Task: Open Card Card0000000307 in Board Board0000000077 in Workspace WS0000000026 in Trello. Add Member Mailaustralia7@gmail.com to Card Card0000000307 in Board Board0000000077 in Workspace WS0000000026 in Trello. Add Orange Label titled Label0000000307 to Card Card0000000307 in Board Board0000000077 in Workspace WS0000000026 in Trello. Add Checklist CL0000000307 to Card Card0000000307 in Board Board0000000077 in Workspace WS0000000026 in Trello. Add Dates with Start Date as Oct 01 2023 and Due Date as Oct 31 2023 to Card Card0000000307 in Board Board0000000077 in Workspace WS0000000026 in Trello
Action: Mouse moved to (285, 349)
Screenshot: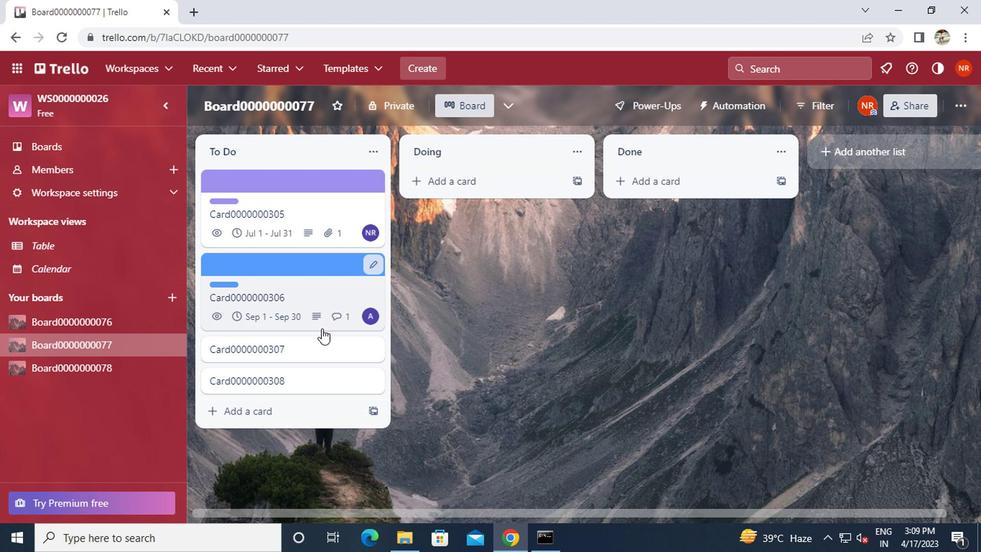 
Action: Mouse pressed left at (285, 349)
Screenshot: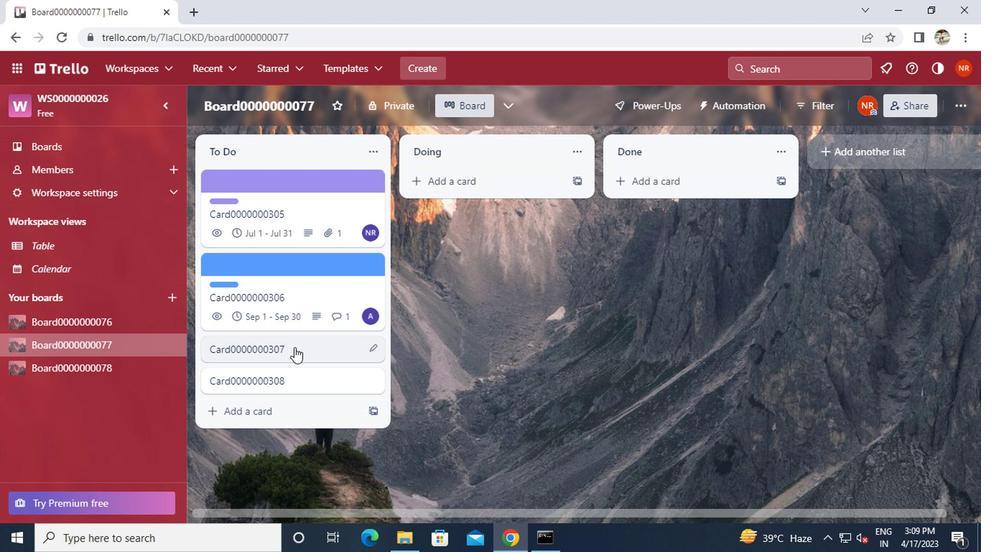 
Action: Mouse moved to (674, 187)
Screenshot: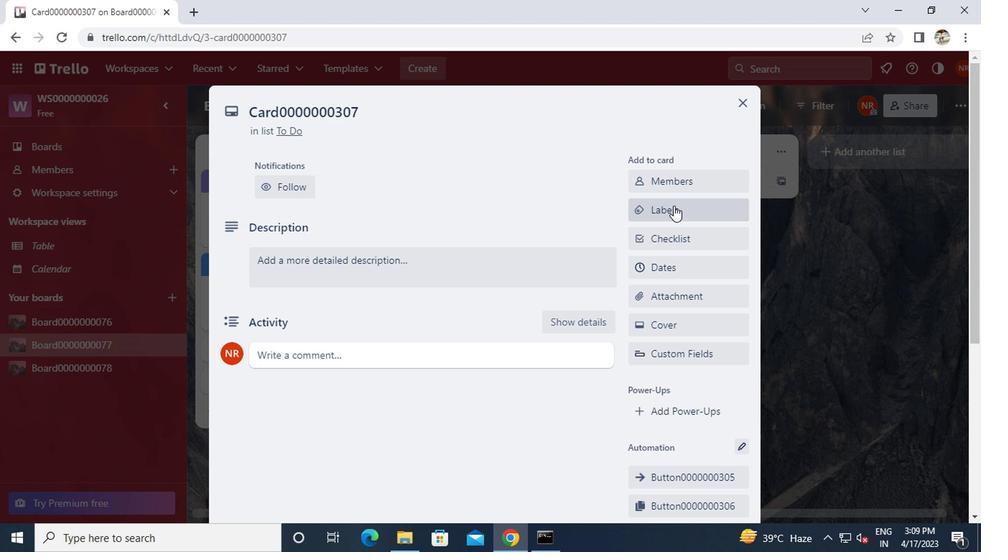 
Action: Mouse pressed left at (674, 187)
Screenshot: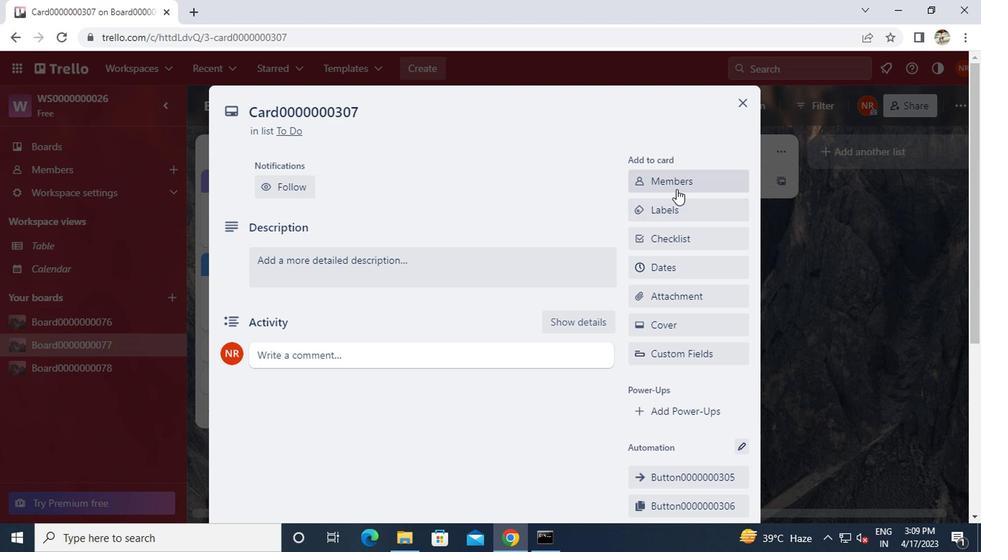 
Action: Key pressed mailaustralia7<Key.shift>@GMAIL.COM
Screenshot: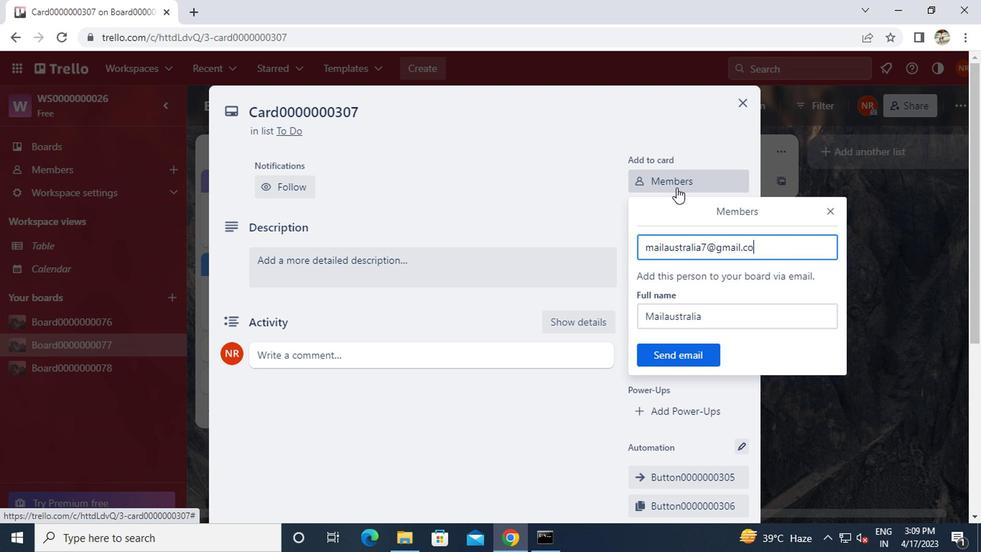 
Action: Mouse moved to (652, 358)
Screenshot: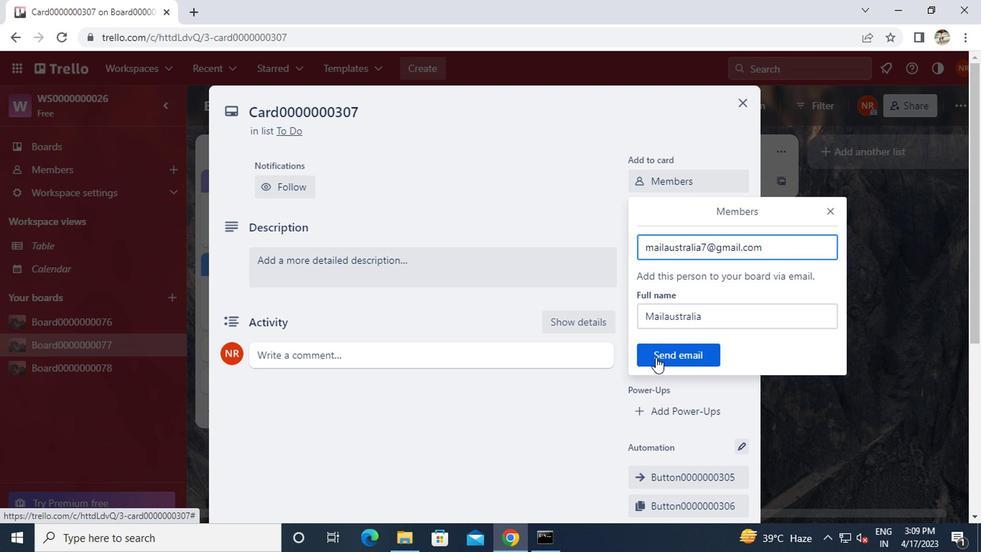 
Action: Mouse pressed left at (652, 358)
Screenshot: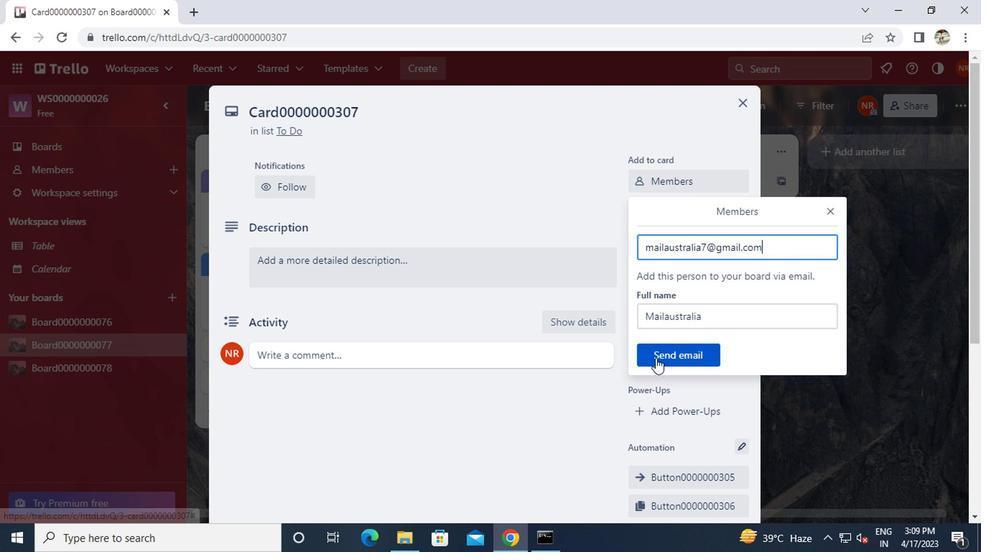 
Action: Mouse moved to (653, 219)
Screenshot: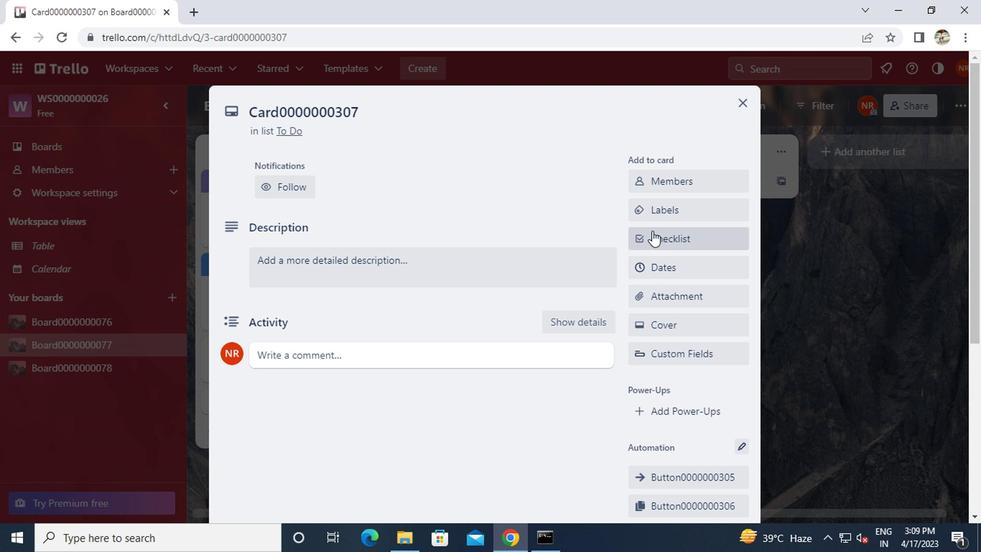 
Action: Mouse pressed left at (653, 219)
Screenshot: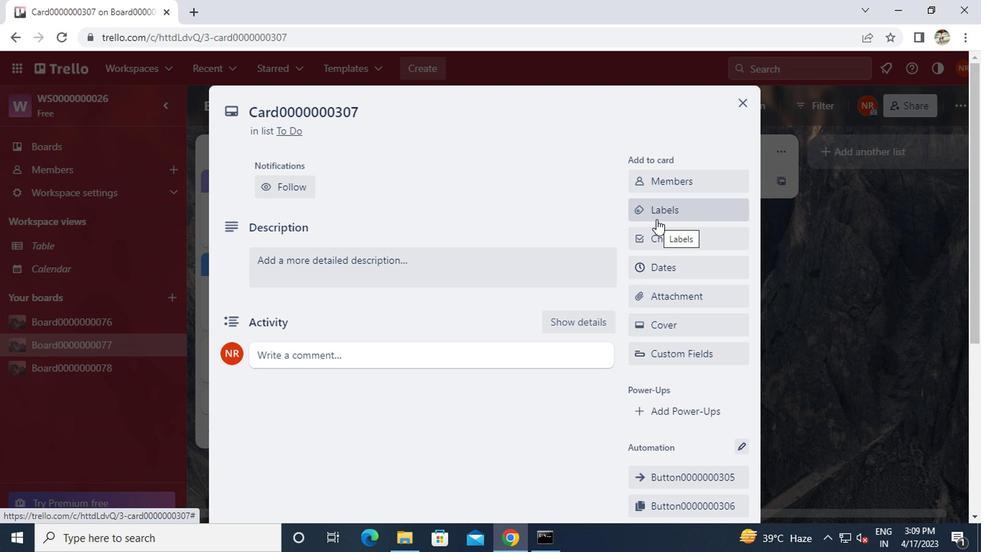 
Action: Mouse moved to (681, 404)
Screenshot: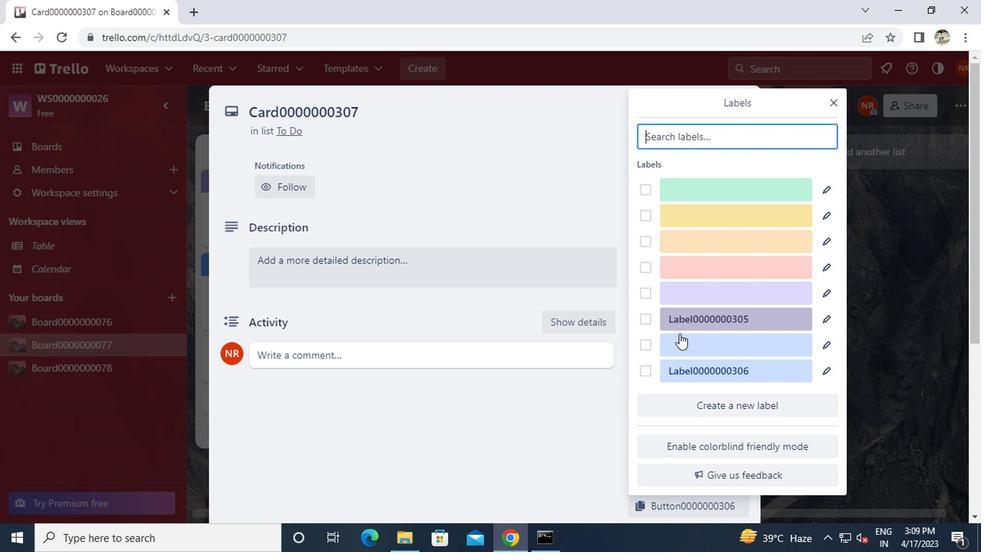 
Action: Mouse pressed left at (681, 404)
Screenshot: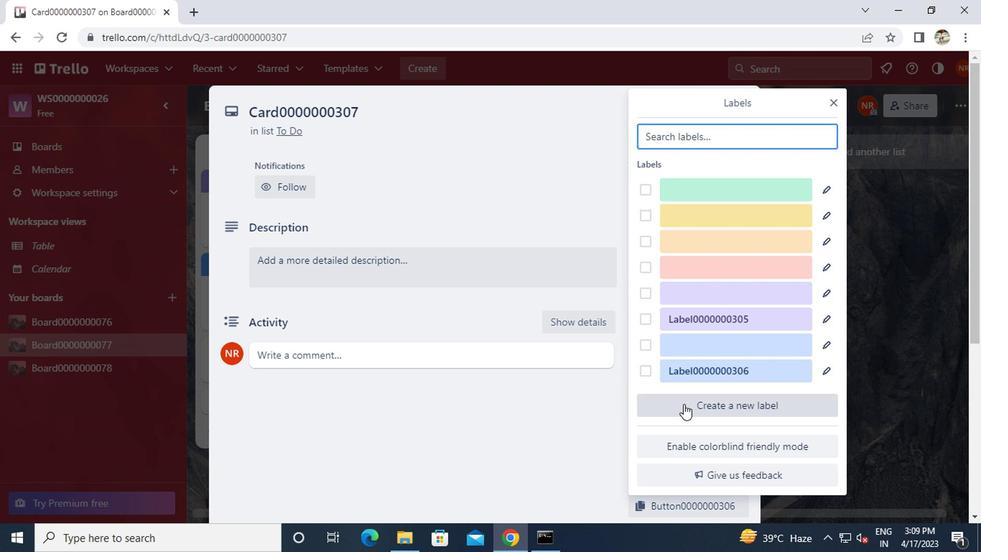 
Action: Mouse moved to (727, 316)
Screenshot: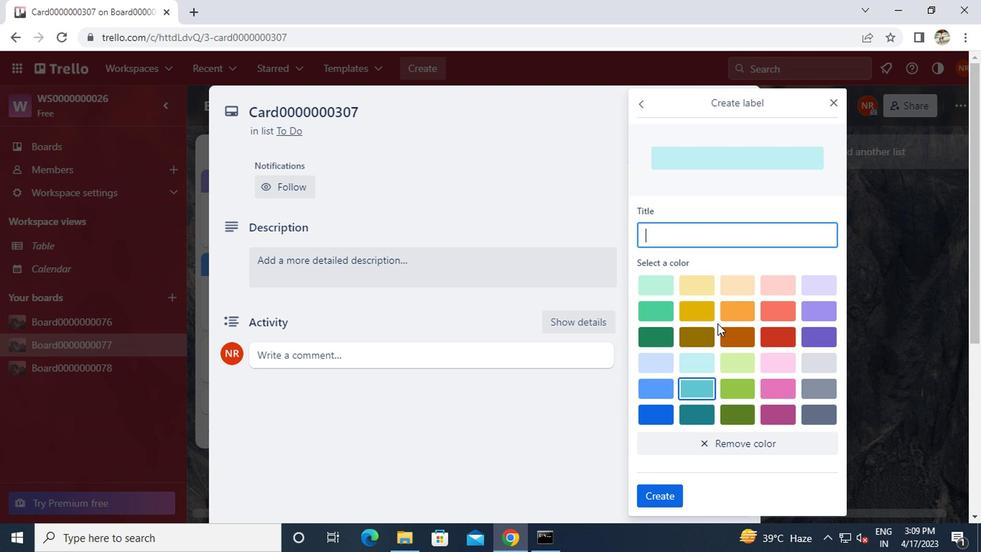 
Action: Mouse pressed left at (727, 316)
Screenshot: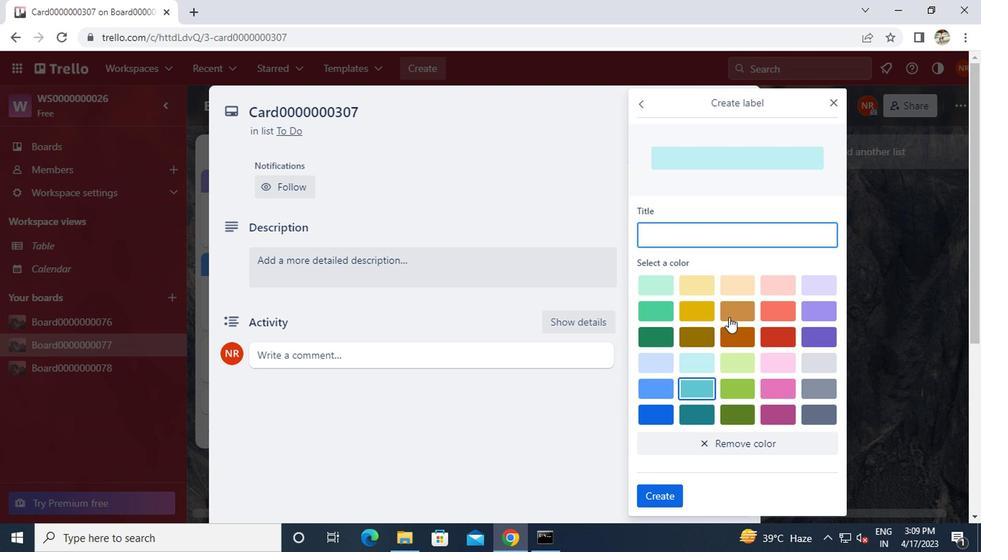 
Action: Mouse moved to (696, 235)
Screenshot: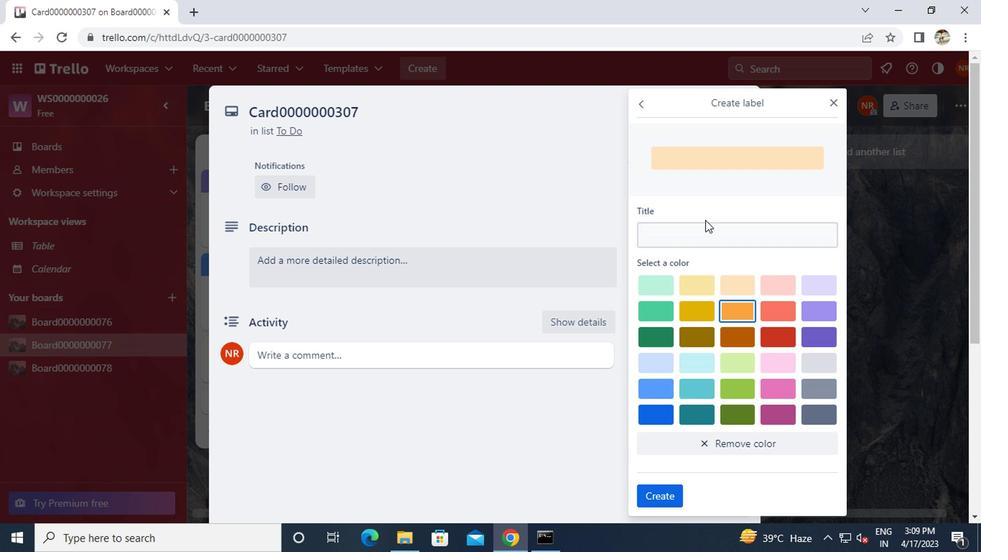 
Action: Mouse pressed left at (696, 235)
Screenshot: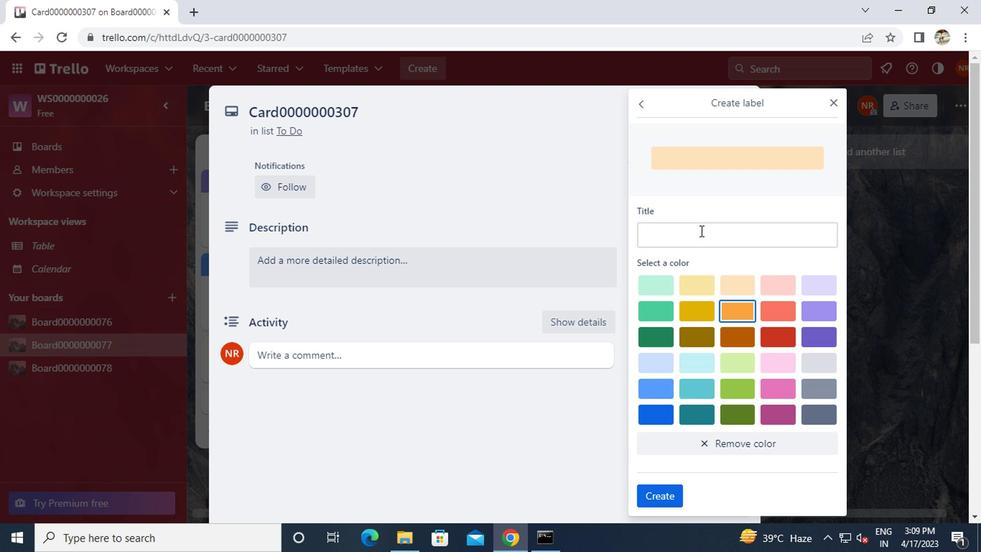 
Action: Key pressed <Key.caps_lock>O
Screenshot: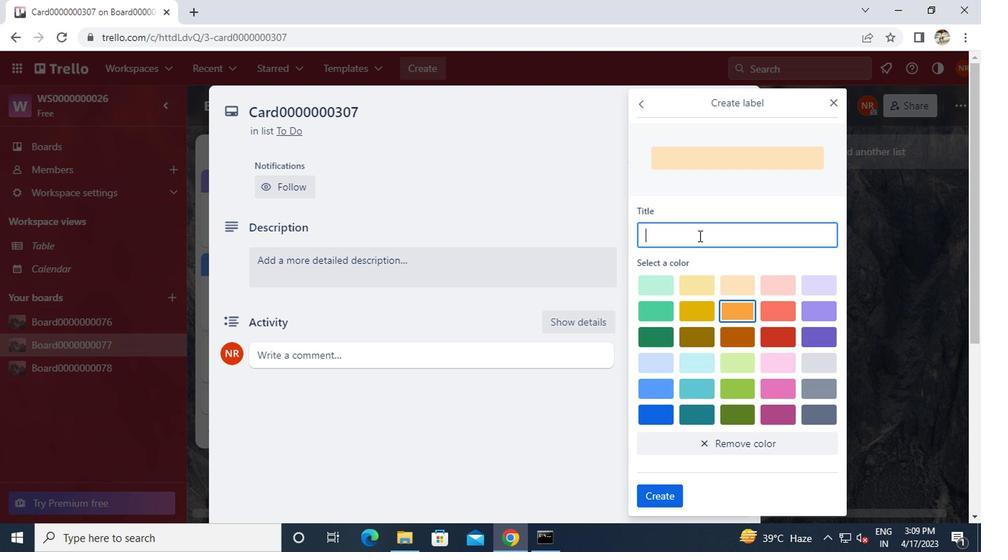 
Action: Mouse moved to (695, 235)
Screenshot: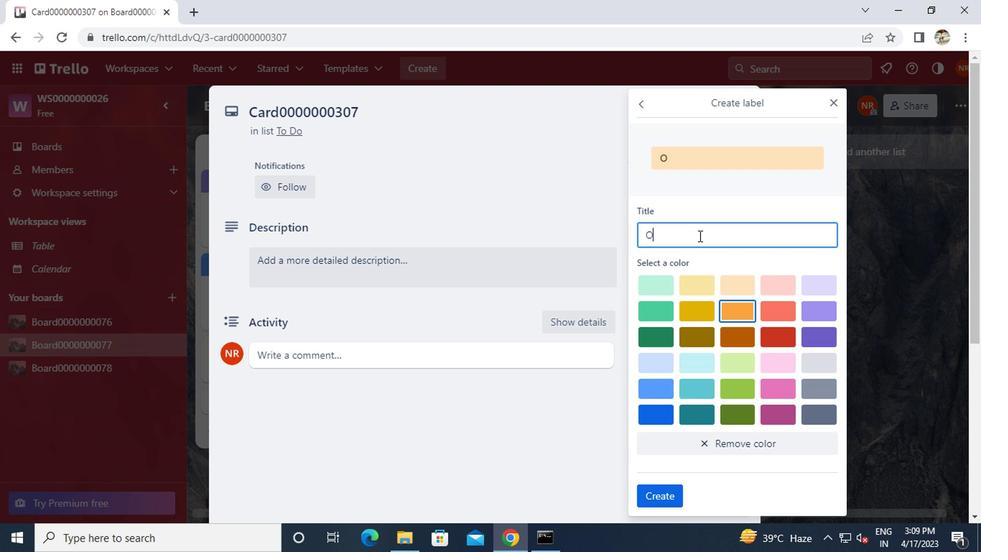 
Action: Key pressed <Key.backspace>L<Key.caps_lock>ABEL0000000307
Screenshot: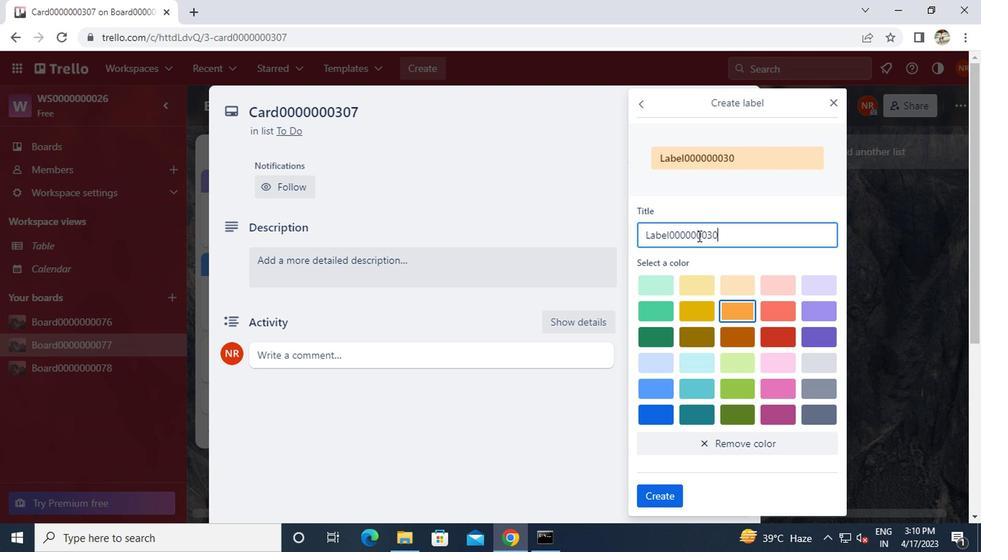 
Action: Mouse moved to (648, 499)
Screenshot: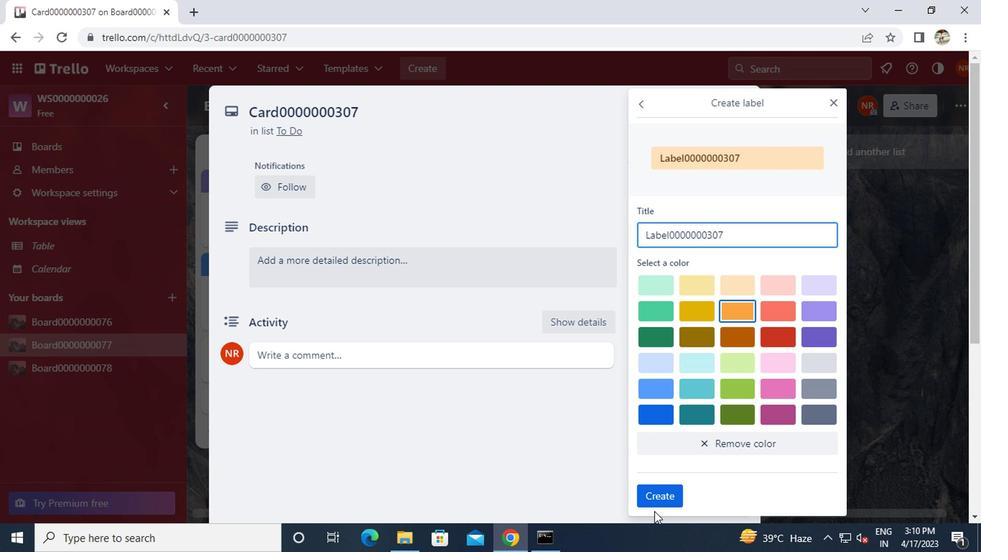 
Action: Mouse pressed left at (648, 499)
Screenshot: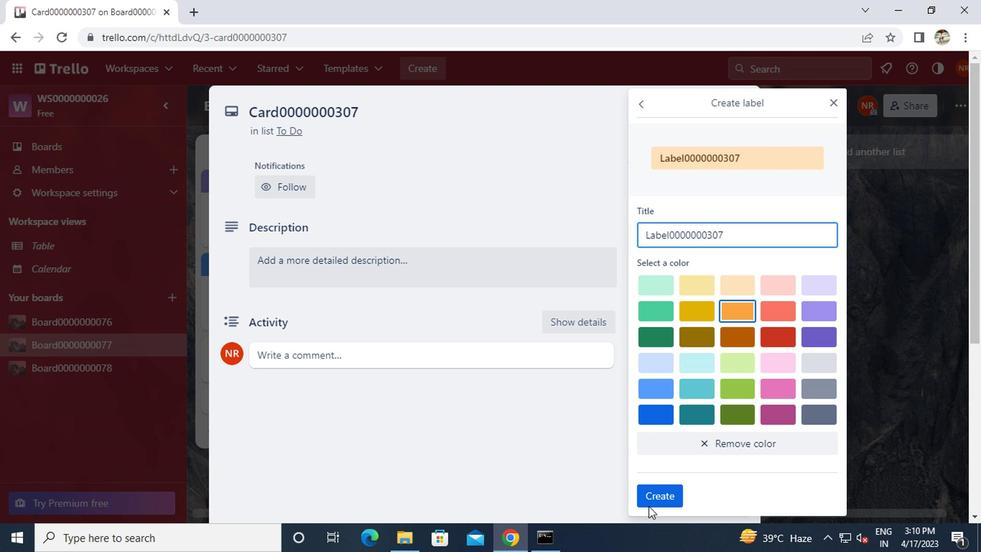 
Action: Mouse moved to (828, 101)
Screenshot: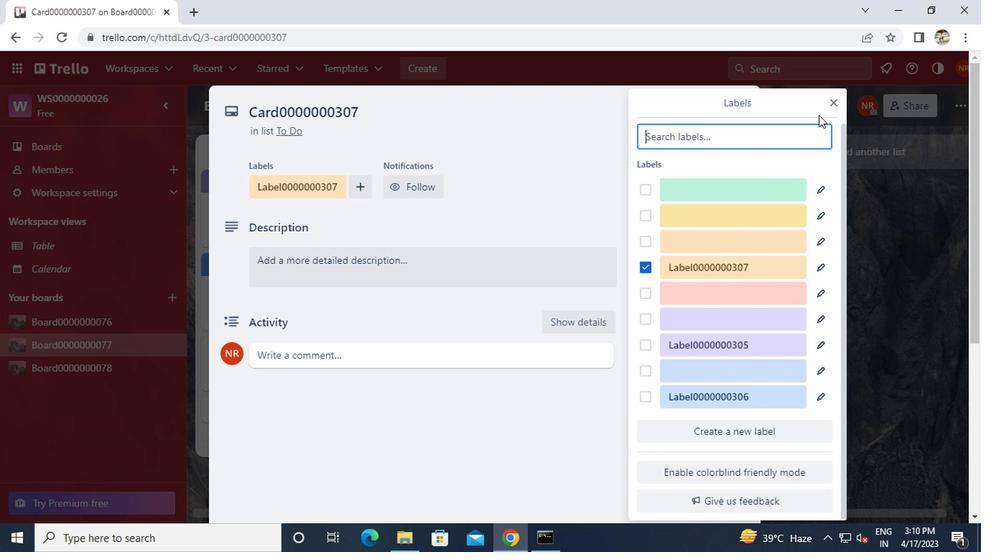 
Action: Mouse pressed left at (828, 101)
Screenshot: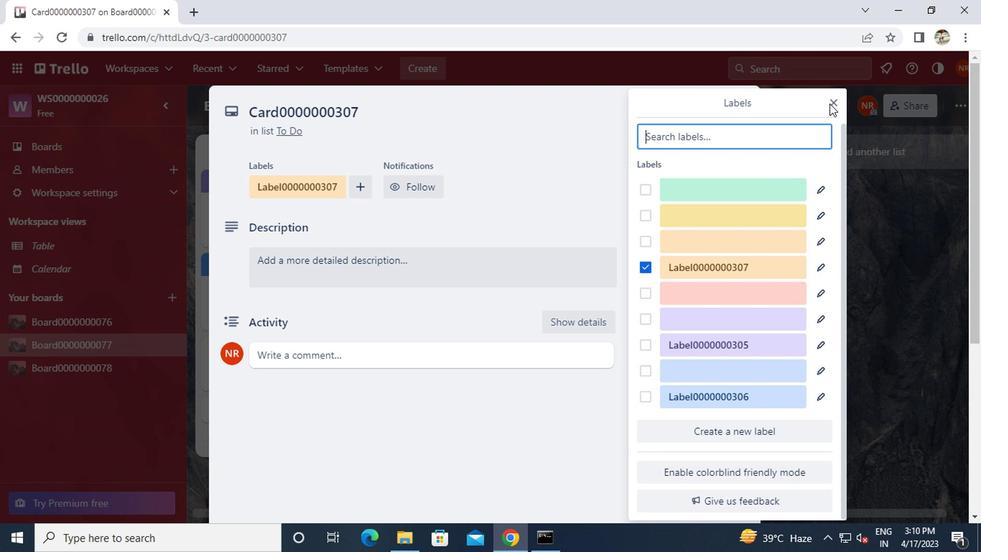 
Action: Mouse moved to (681, 240)
Screenshot: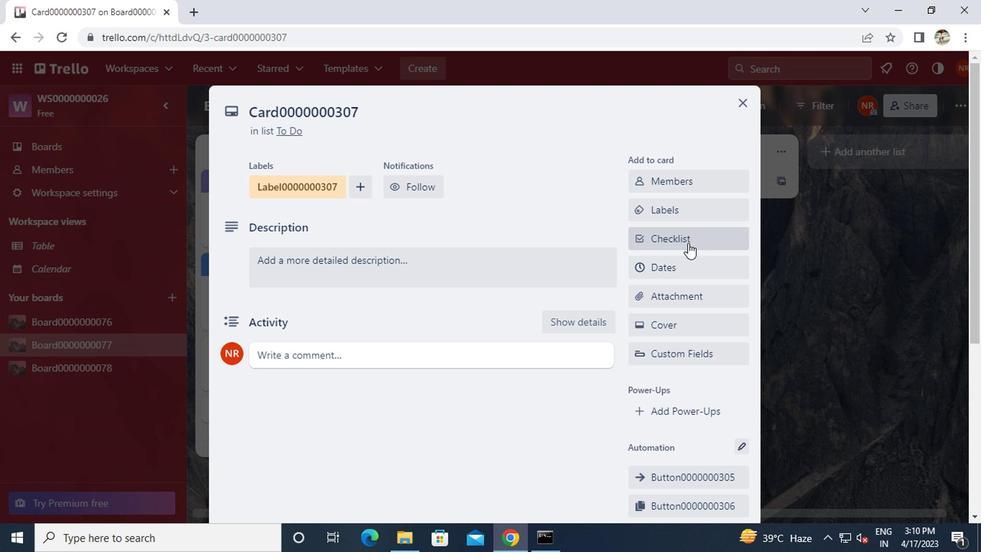 
Action: Mouse pressed left at (681, 240)
Screenshot: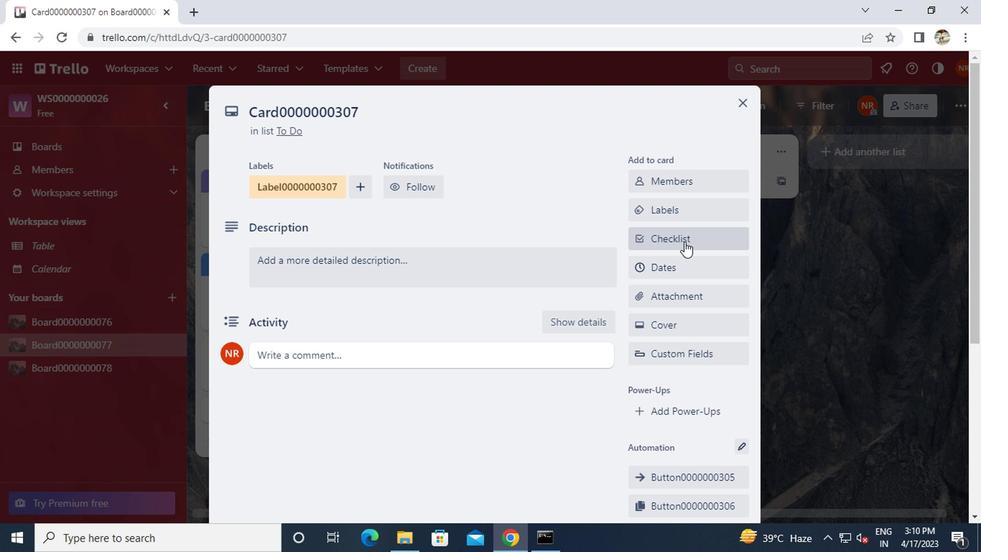 
Action: Key pressed <Key.caps_lock>CL0000000307
Screenshot: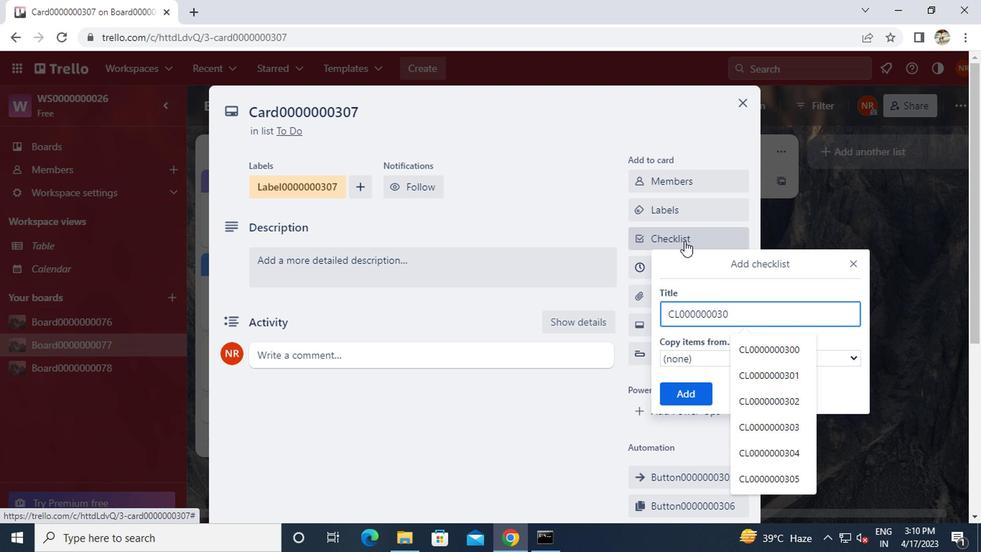 
Action: Mouse moved to (681, 392)
Screenshot: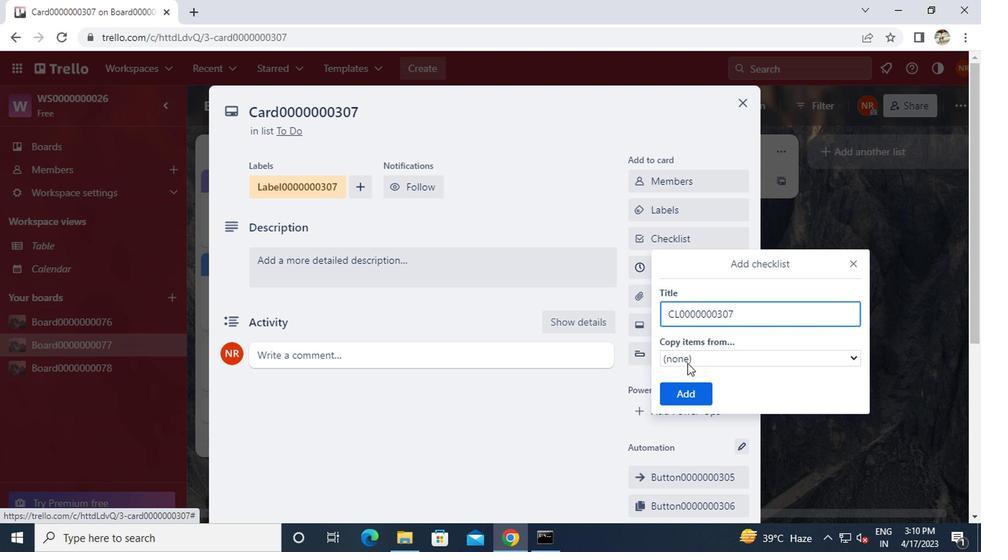 
Action: Mouse pressed left at (681, 392)
Screenshot: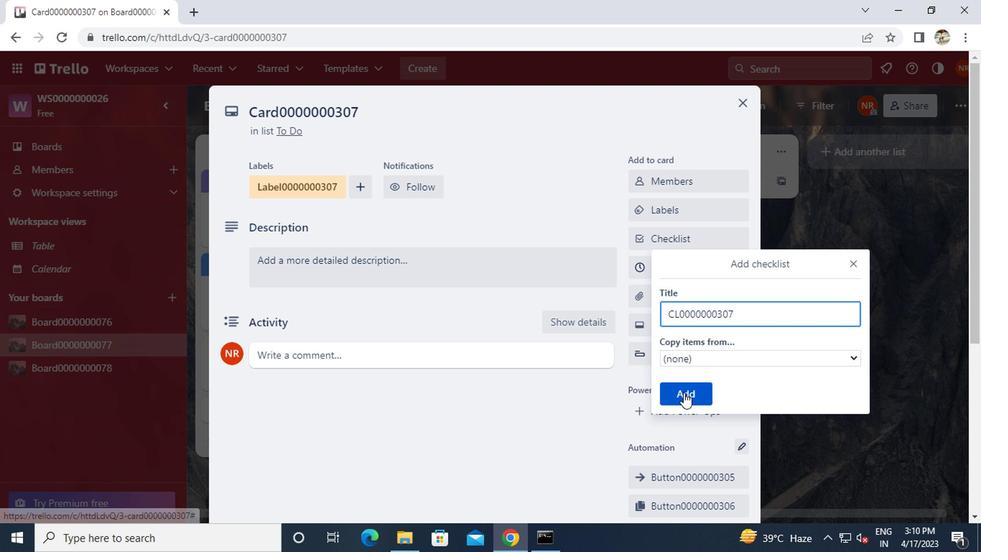 
Action: Mouse moved to (664, 270)
Screenshot: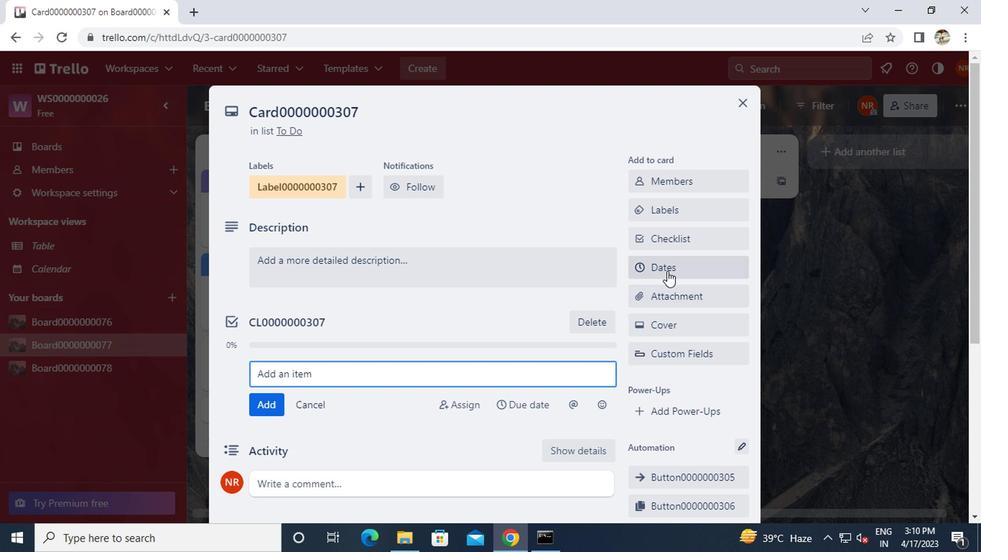 
Action: Mouse pressed left at (664, 270)
Screenshot: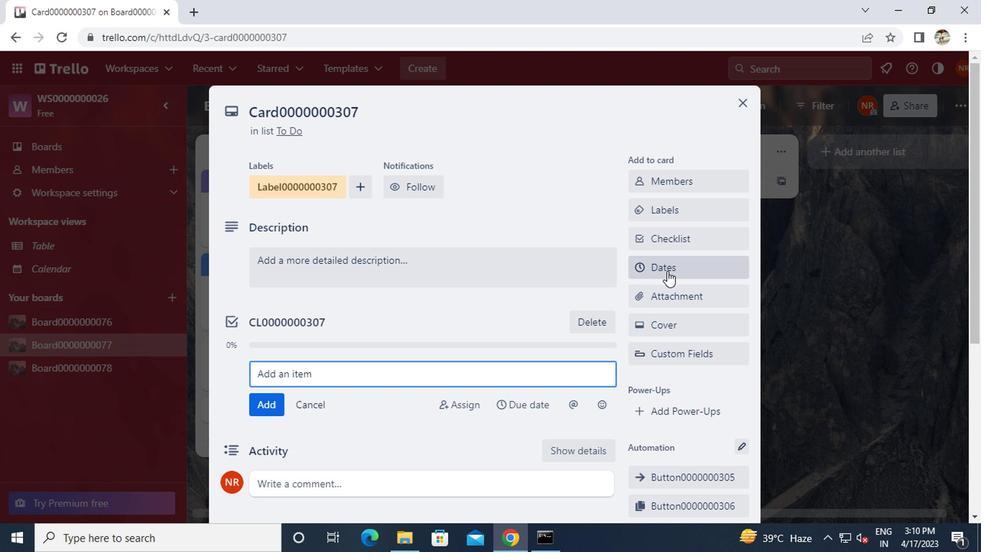 
Action: Mouse moved to (638, 364)
Screenshot: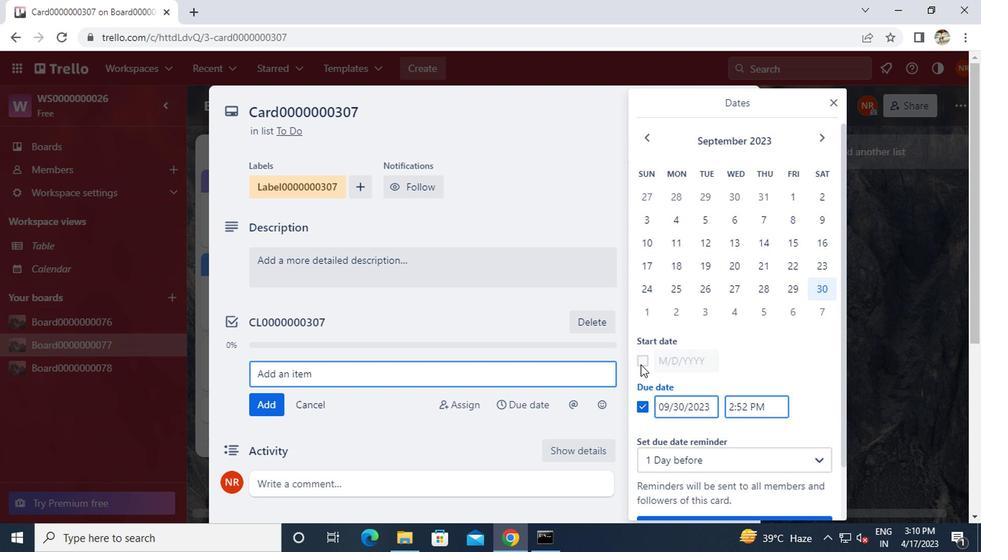 
Action: Mouse pressed left at (638, 364)
Screenshot: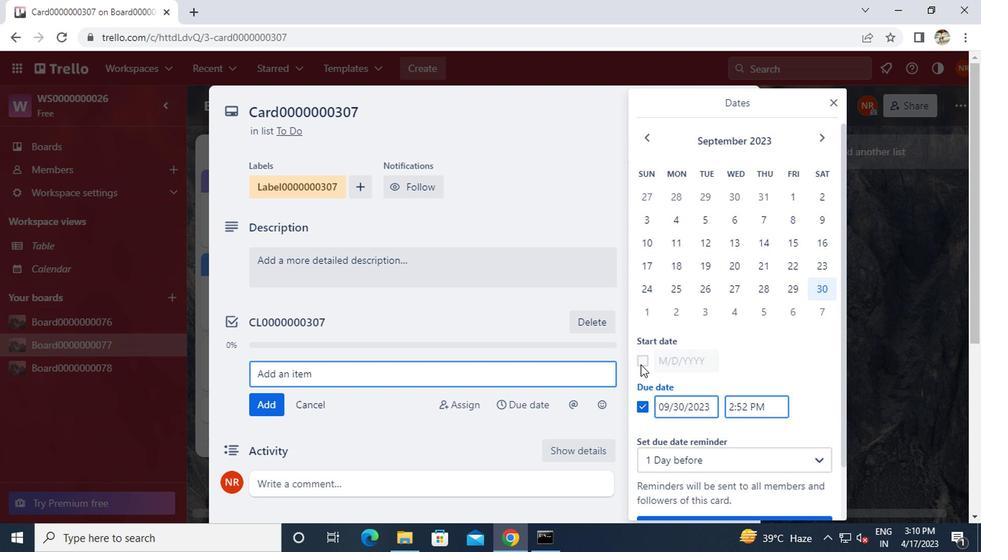 
Action: Mouse moved to (817, 135)
Screenshot: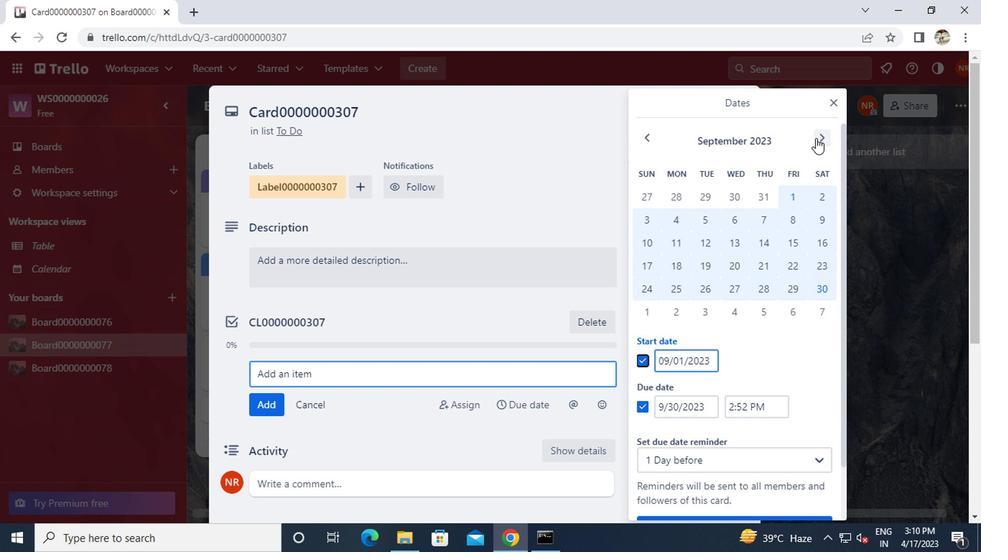 
Action: Mouse pressed left at (817, 135)
Screenshot: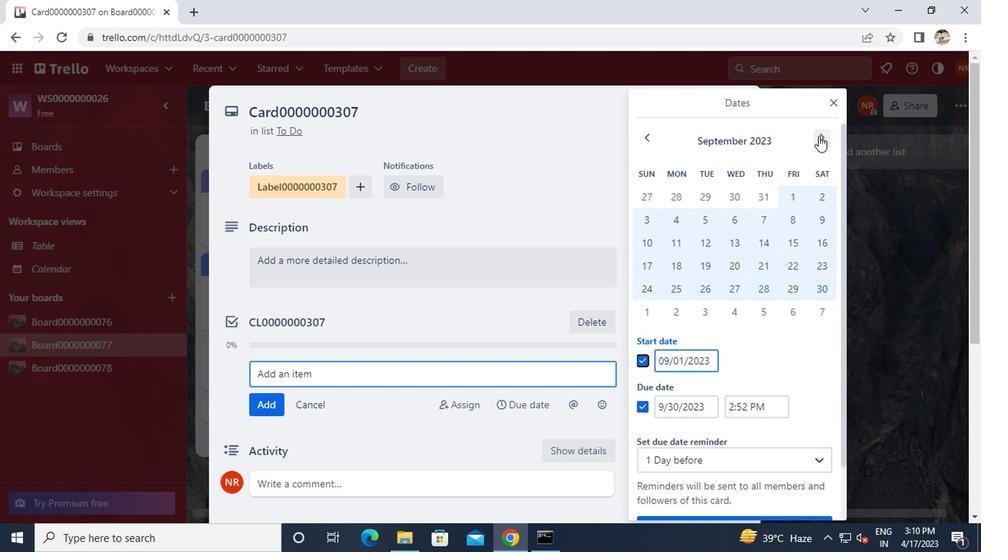 
Action: Mouse moved to (645, 189)
Screenshot: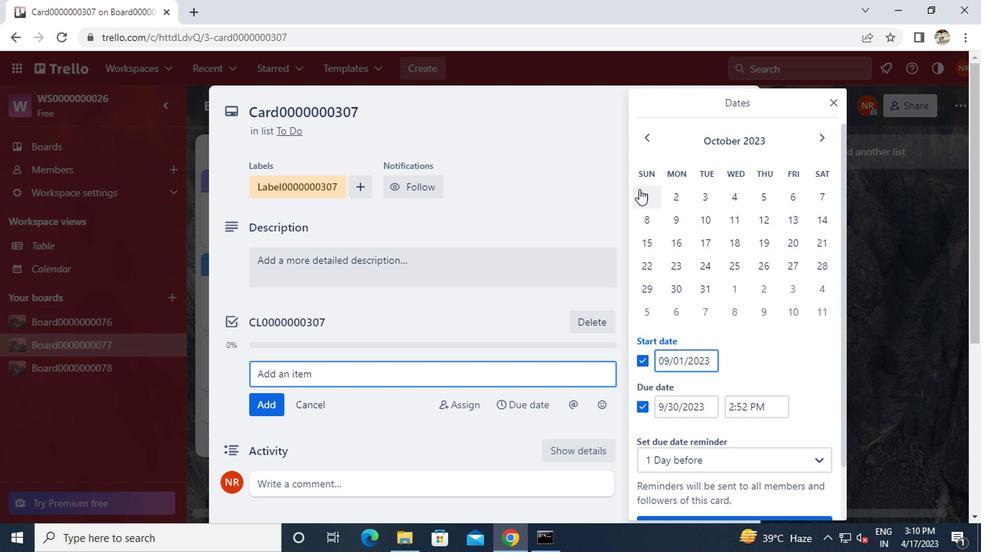 
Action: Mouse pressed left at (645, 189)
Screenshot: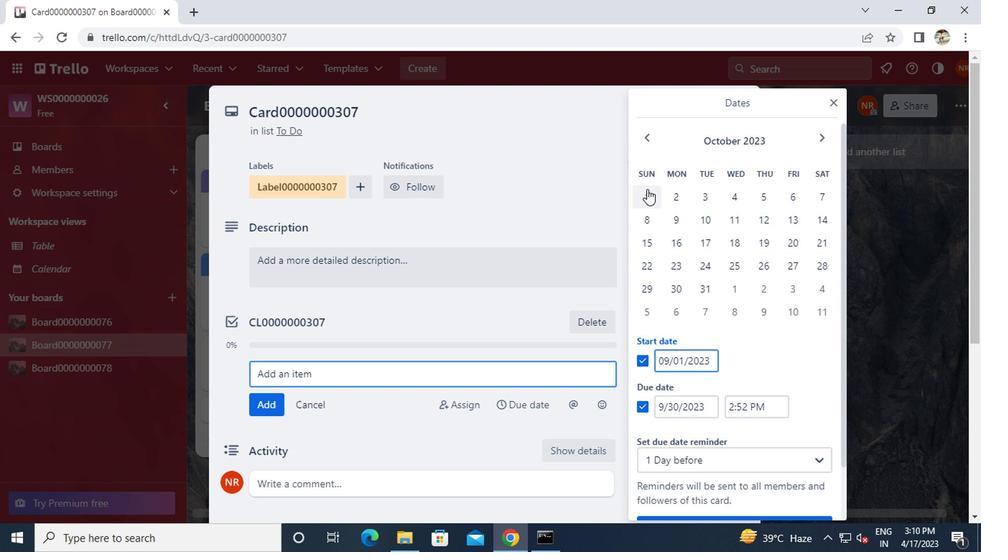 
Action: Mouse moved to (700, 283)
Screenshot: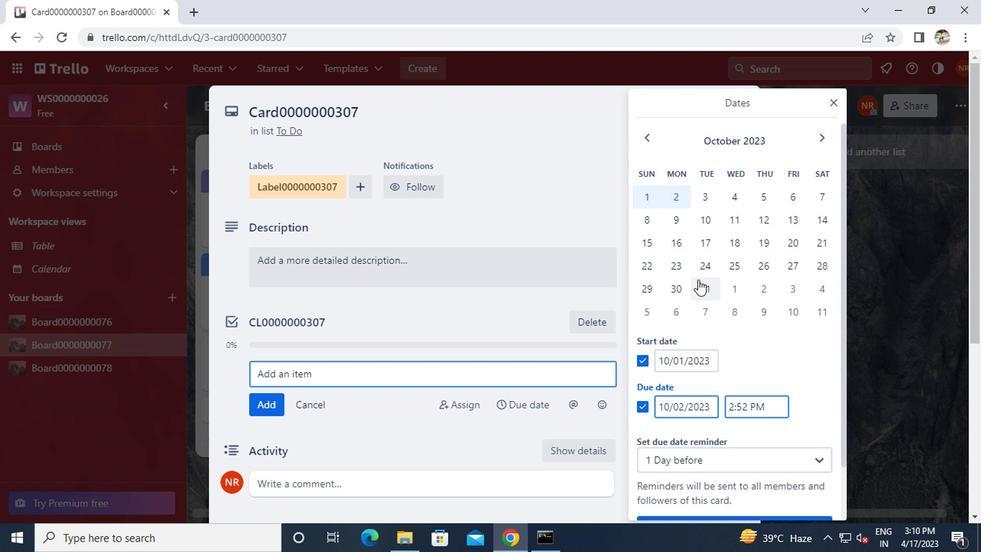 
Action: Mouse pressed left at (700, 283)
Screenshot: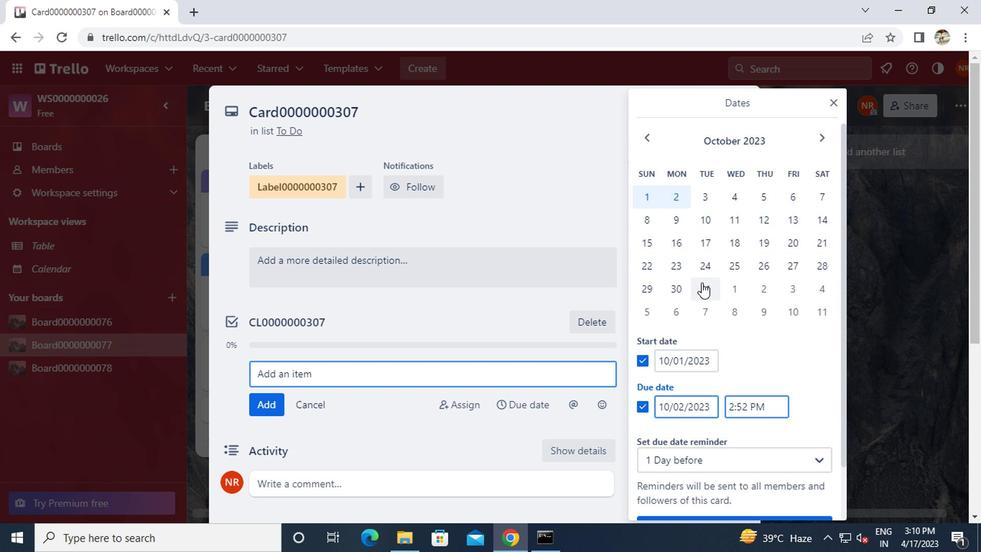 
Action: Mouse moved to (701, 292)
Screenshot: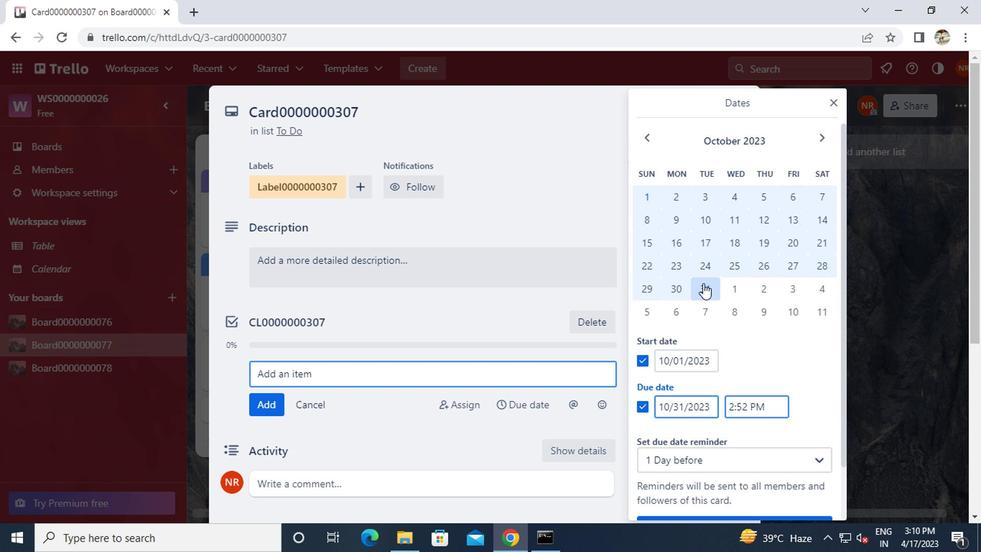 
Action: Mouse scrolled (701, 291) with delta (0, -1)
Screenshot: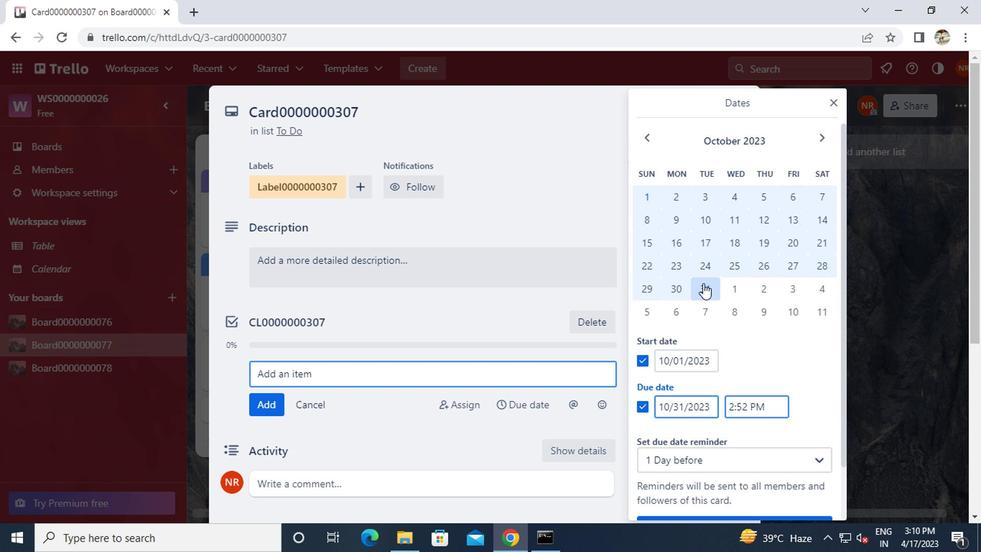 
Action: Mouse moved to (701, 294)
Screenshot: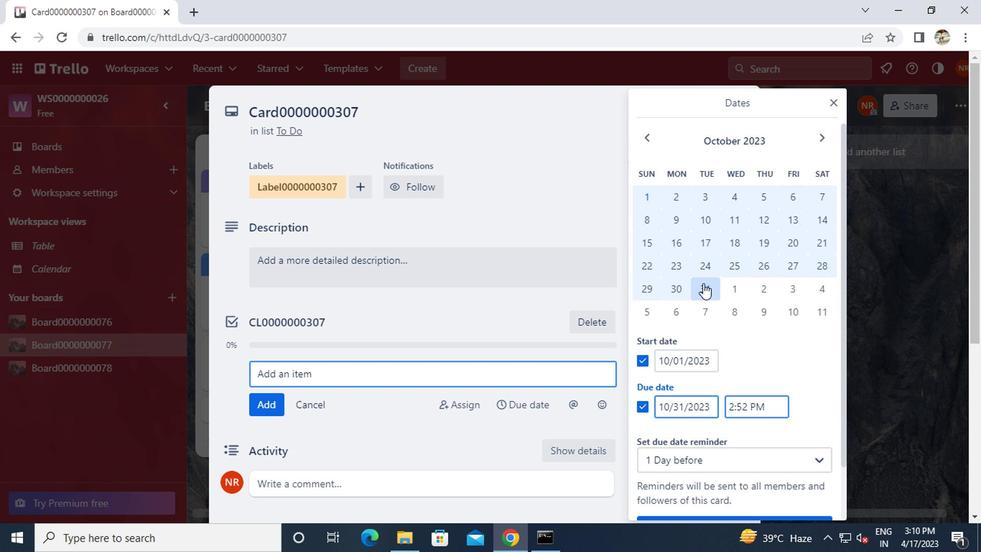 
Action: Mouse scrolled (701, 293) with delta (0, -1)
Screenshot: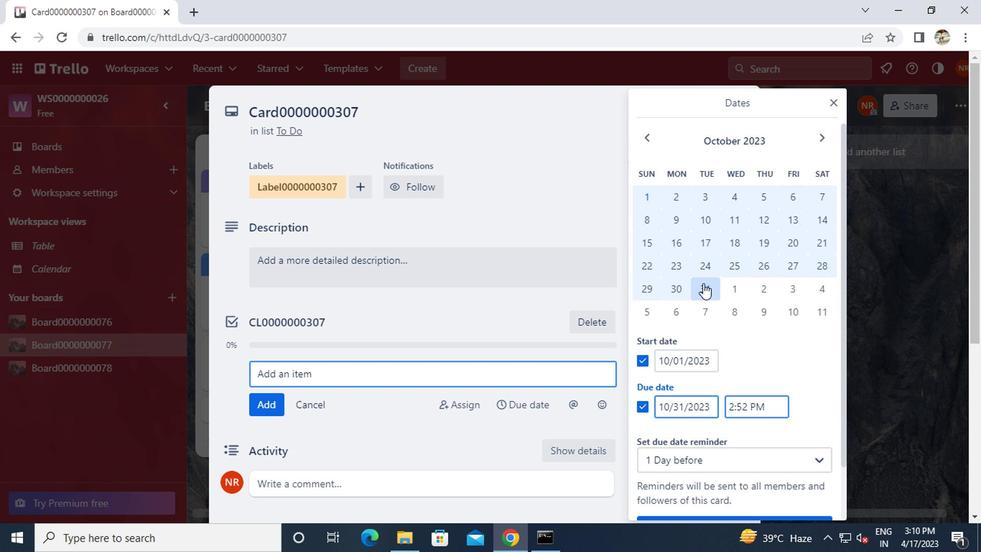 
Action: Mouse moved to (702, 299)
Screenshot: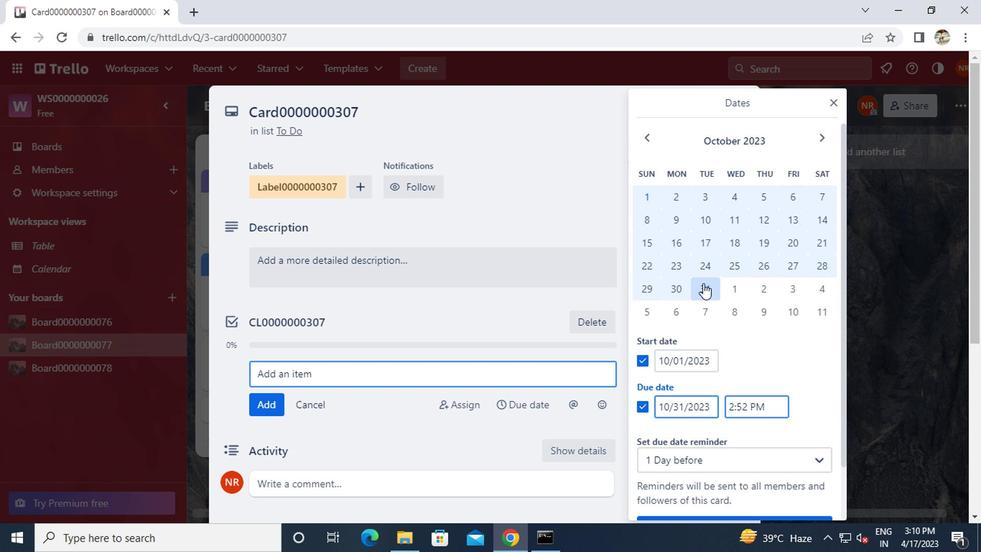 
Action: Mouse scrolled (702, 298) with delta (0, 0)
Screenshot: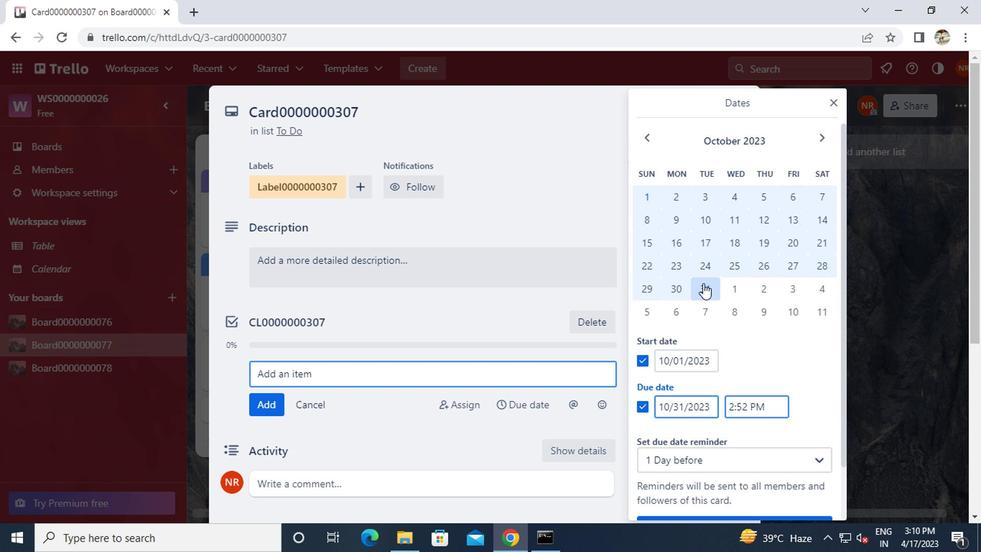 
Action: Mouse moved to (702, 307)
Screenshot: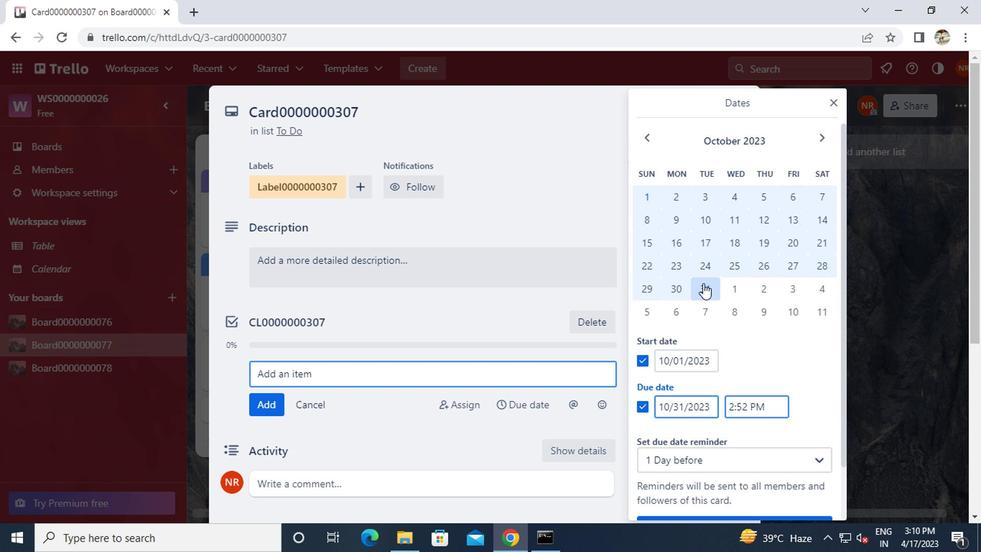 
Action: Mouse scrolled (702, 306) with delta (0, -1)
Screenshot: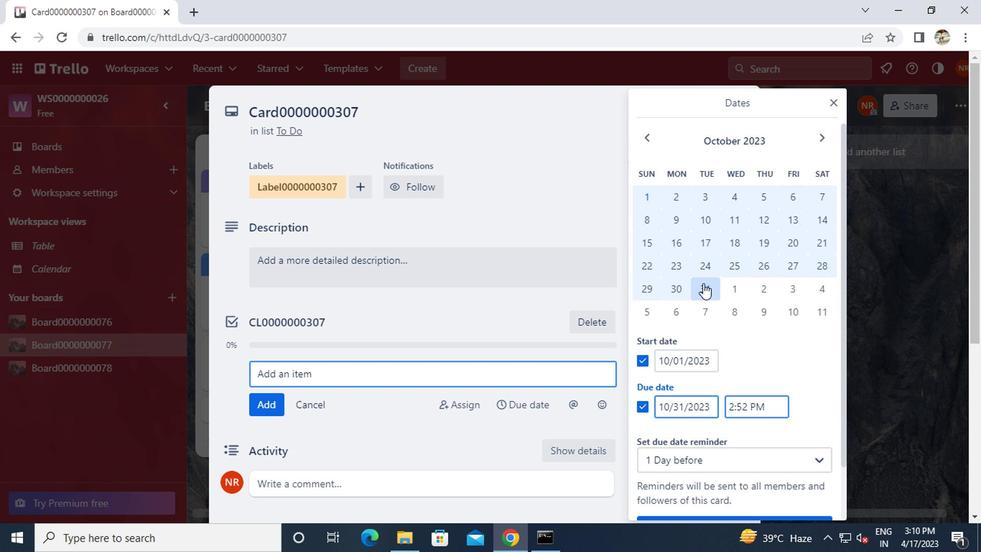 
Action: Mouse moved to (685, 468)
Screenshot: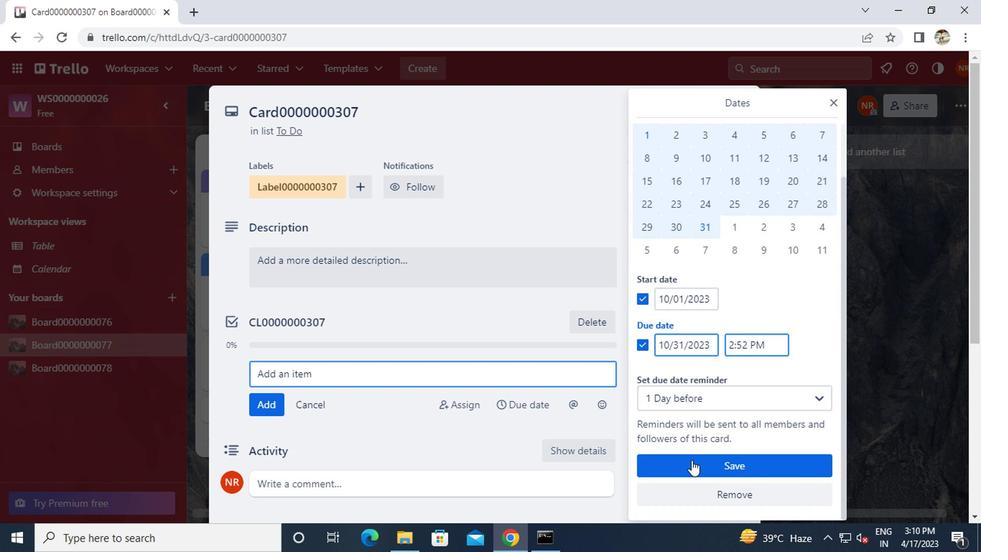 
Action: Mouse pressed left at (685, 468)
Screenshot: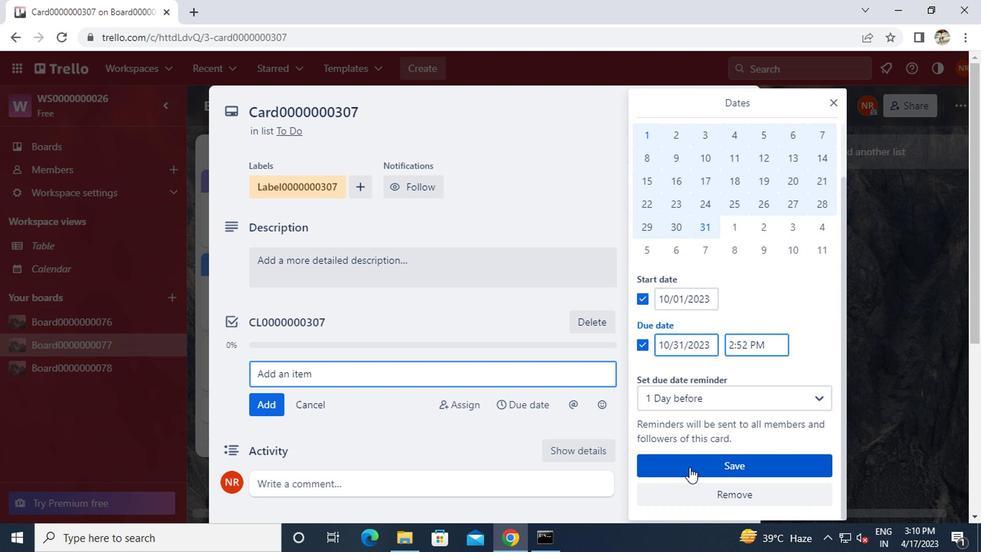 
